 Task: Change the invitee language to Dutch.
Action: Mouse moved to (117, 137)
Screenshot: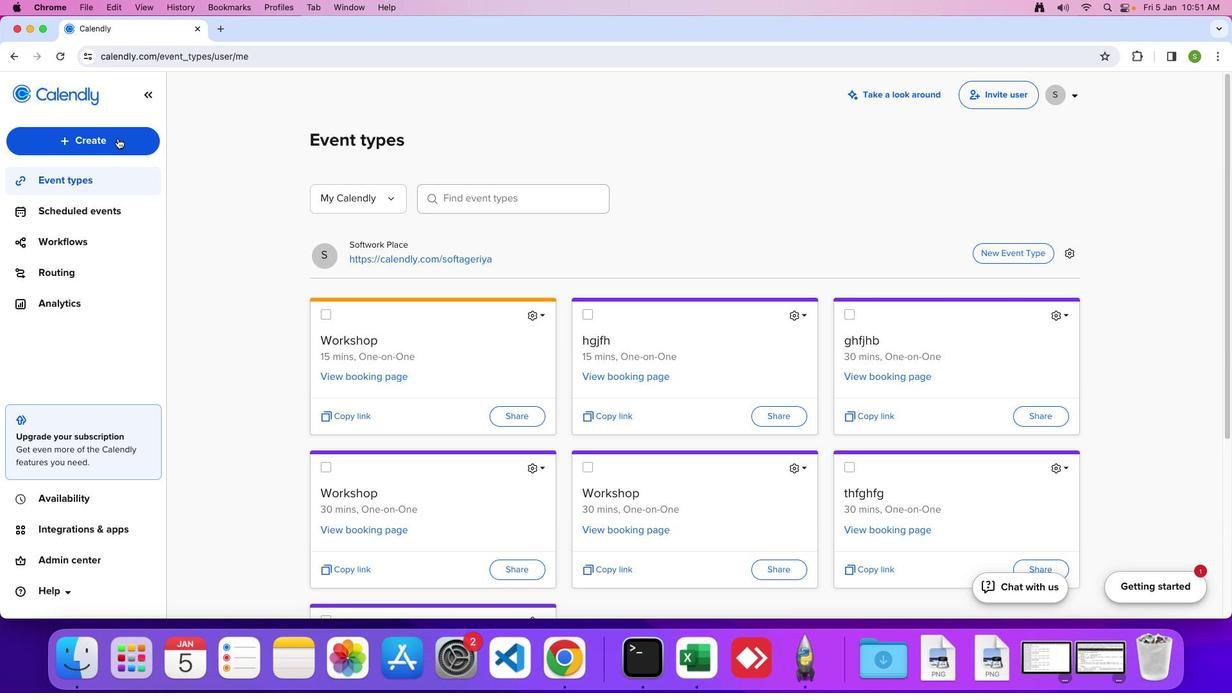 
Action: Mouse pressed left at (117, 137)
Screenshot: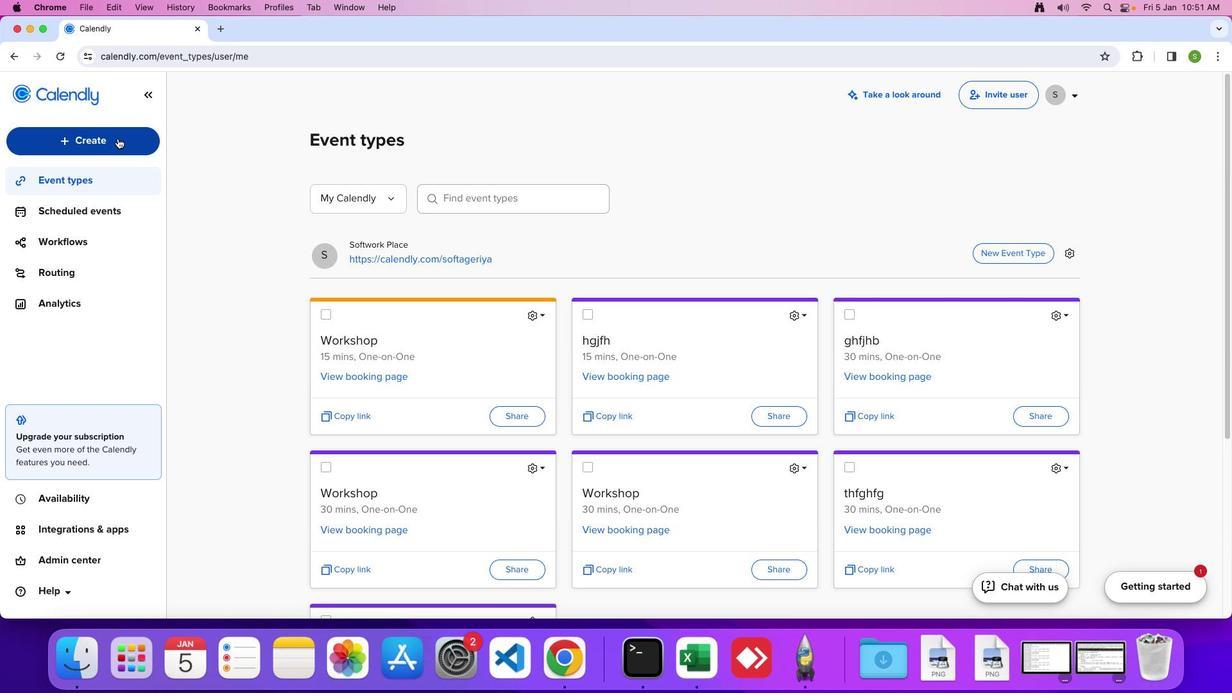 
Action: Mouse moved to (96, 250)
Screenshot: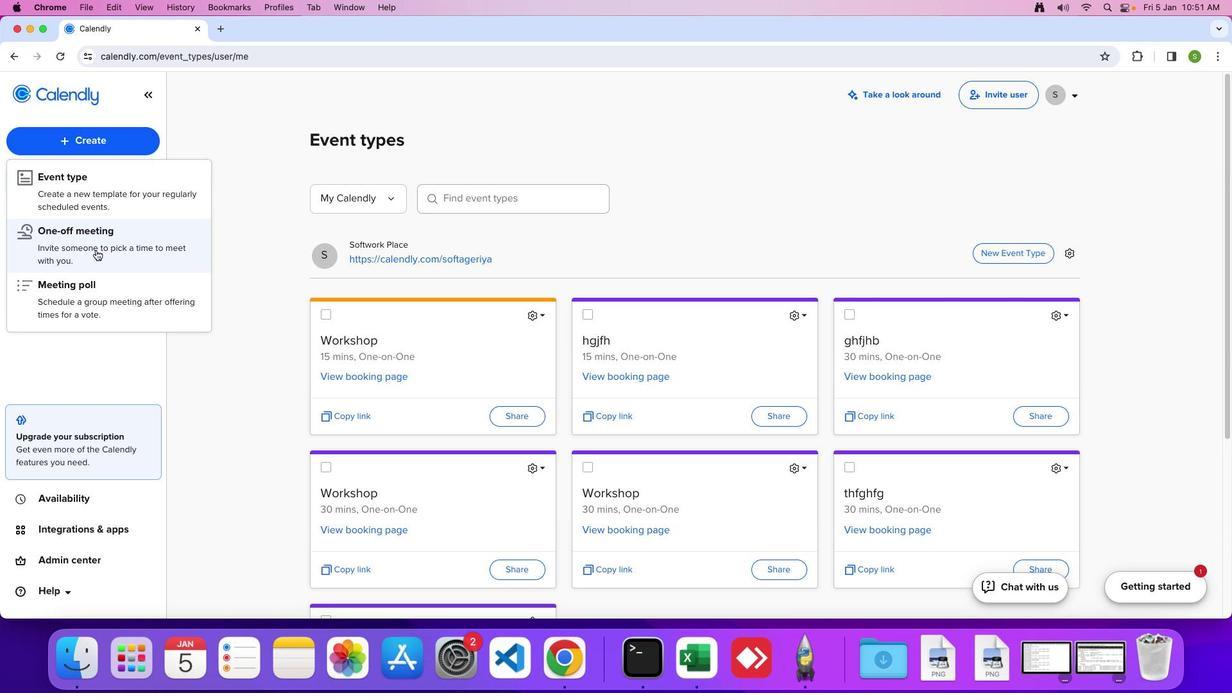 
Action: Mouse pressed left at (96, 250)
Screenshot: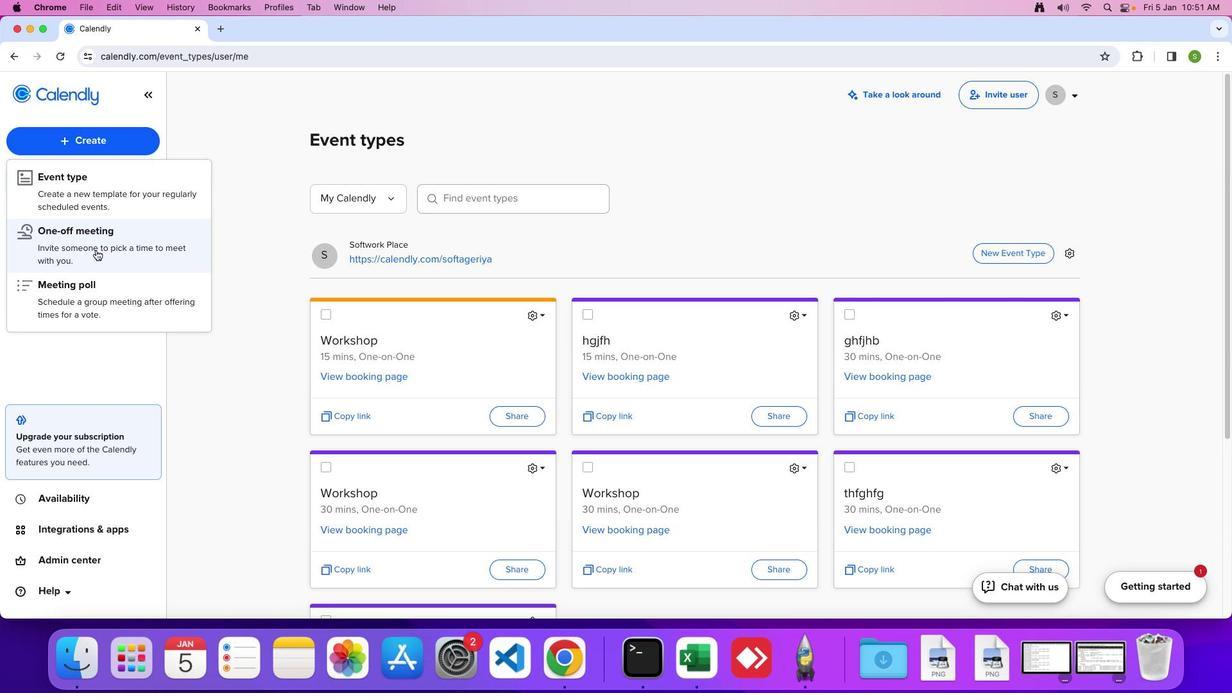 
Action: Mouse moved to (1019, 212)
Screenshot: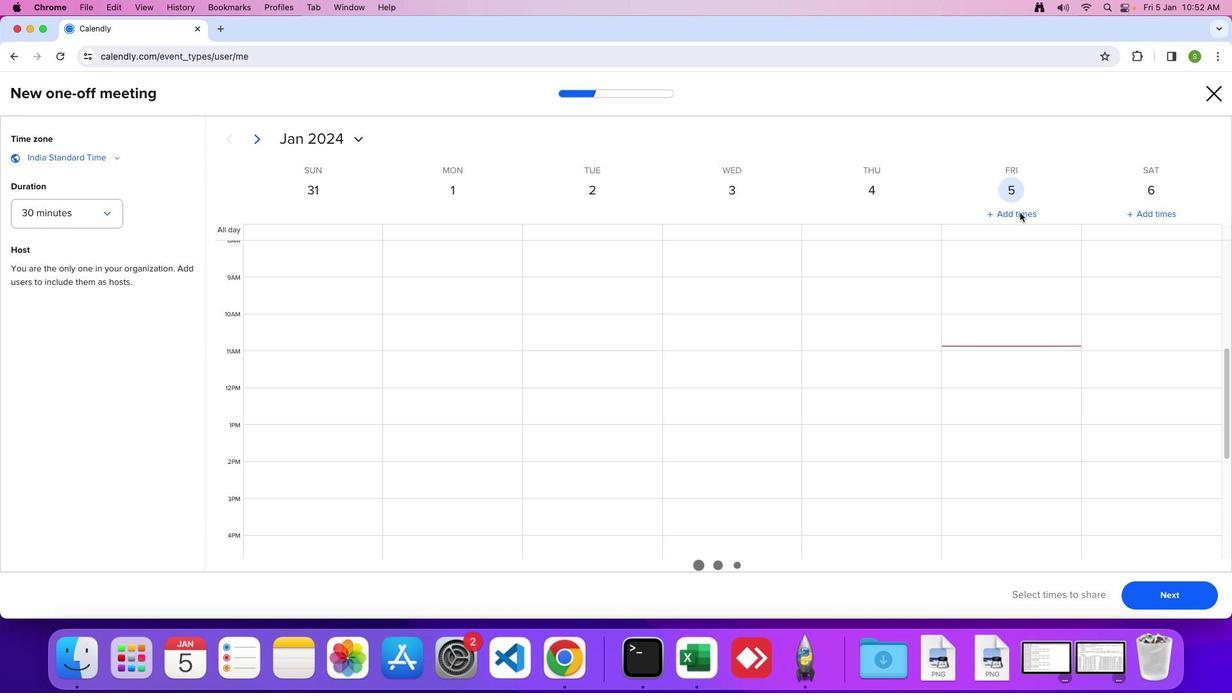 
Action: Mouse pressed left at (1019, 212)
Screenshot: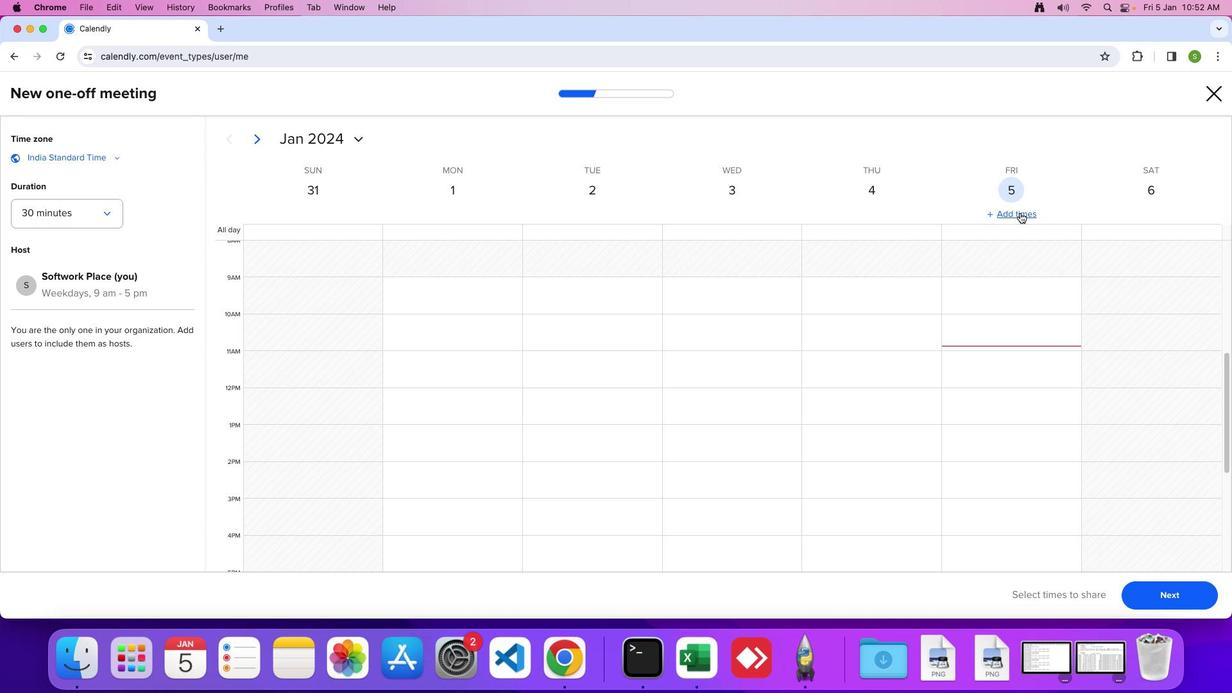 
Action: Mouse moved to (984, 407)
Screenshot: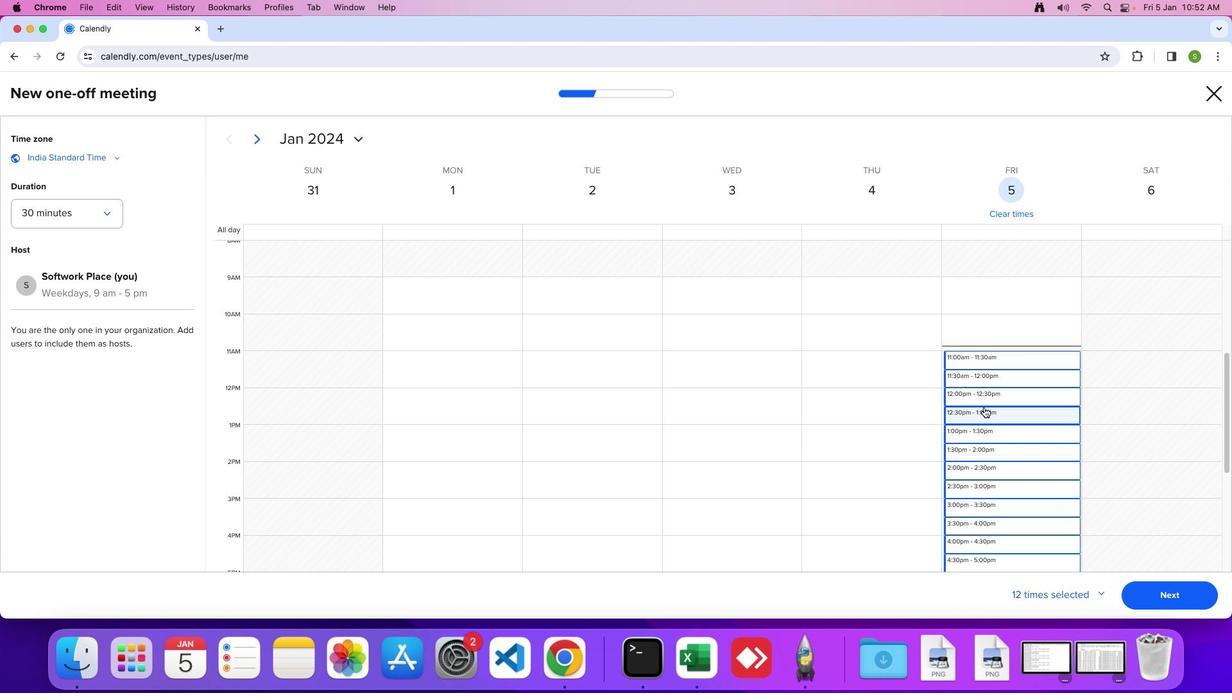 
Action: Mouse pressed left at (984, 407)
Screenshot: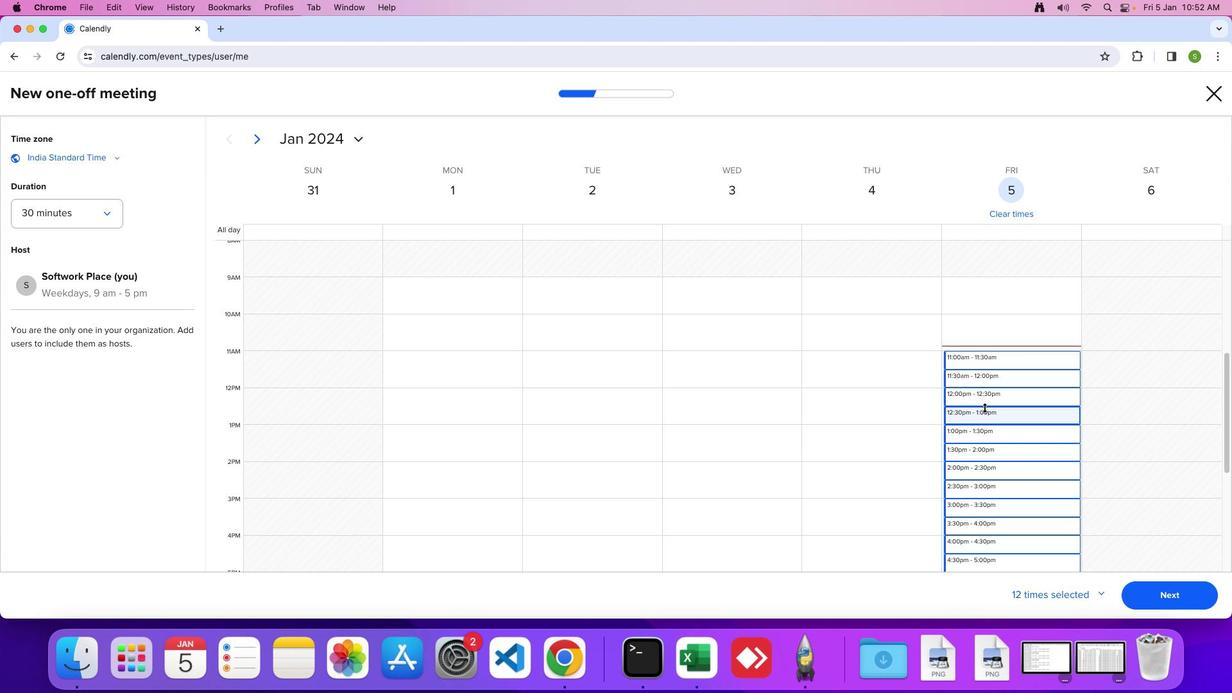 
Action: Mouse moved to (1164, 605)
Screenshot: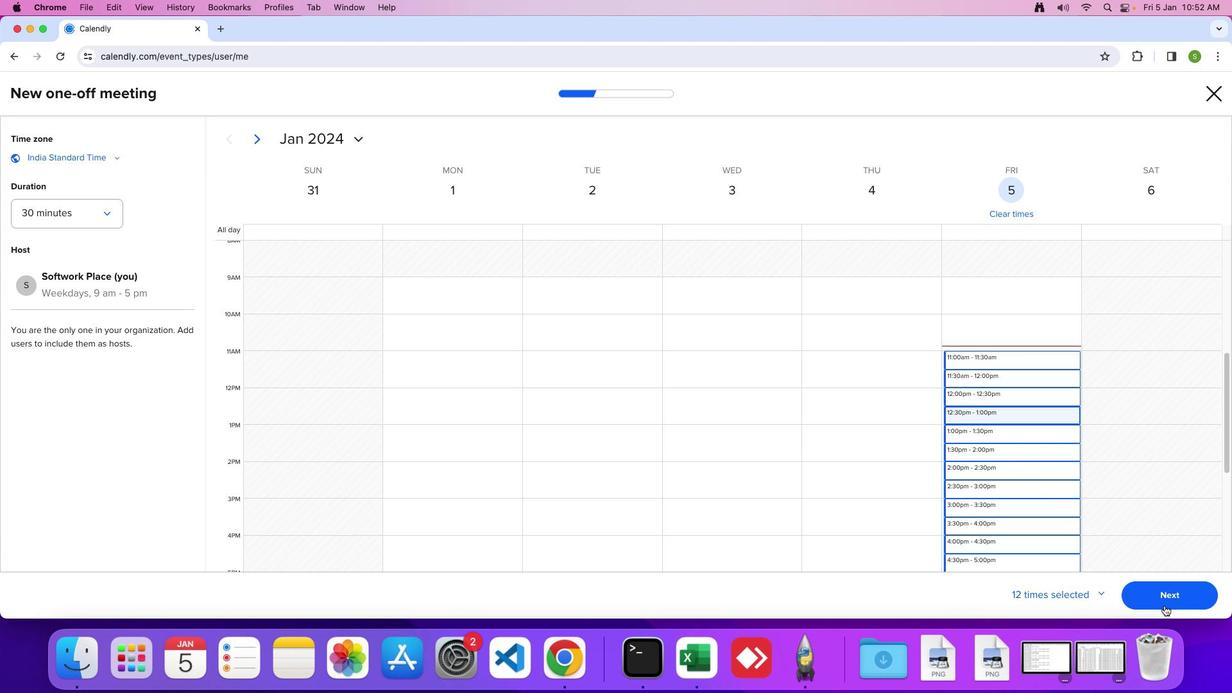 
Action: Mouse pressed left at (1164, 605)
Screenshot: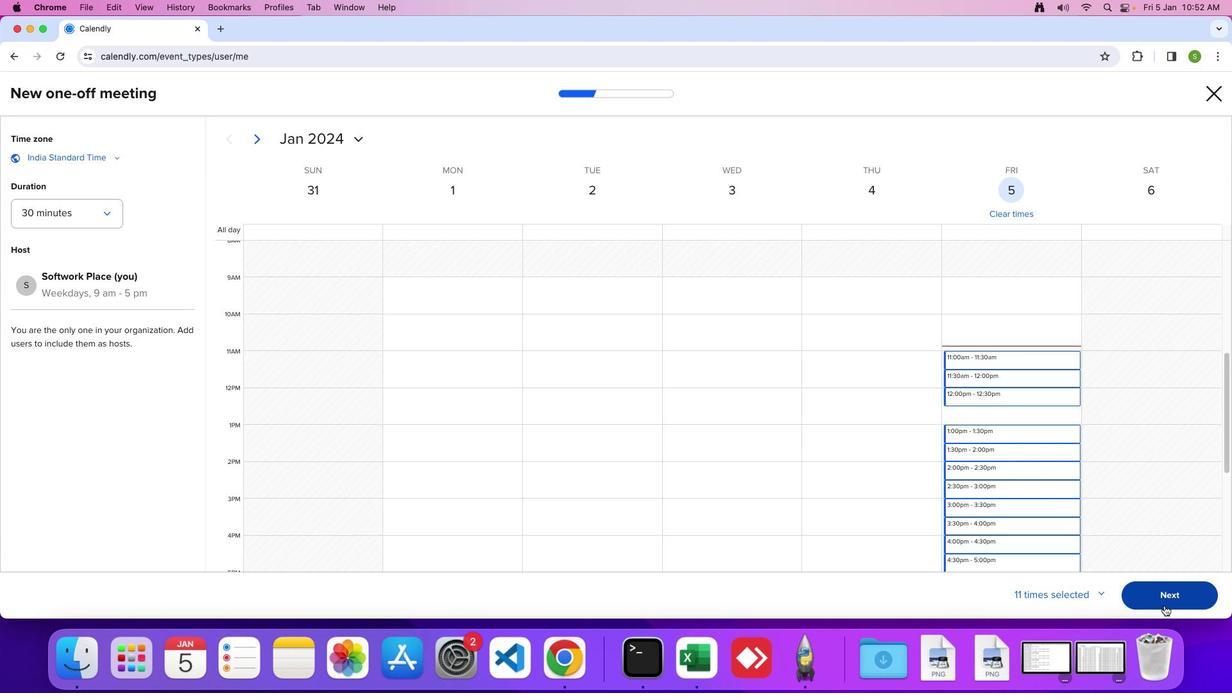 
Action: Mouse moved to (849, 447)
Screenshot: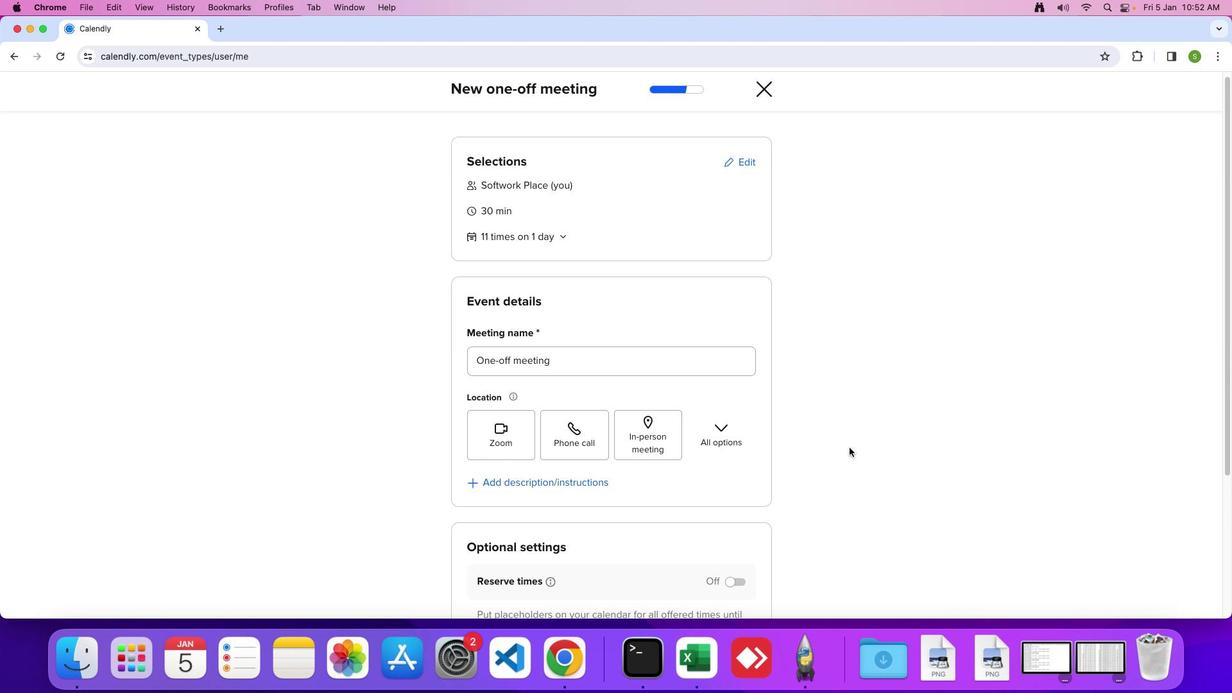 
Action: Mouse scrolled (849, 447) with delta (0, 0)
Screenshot: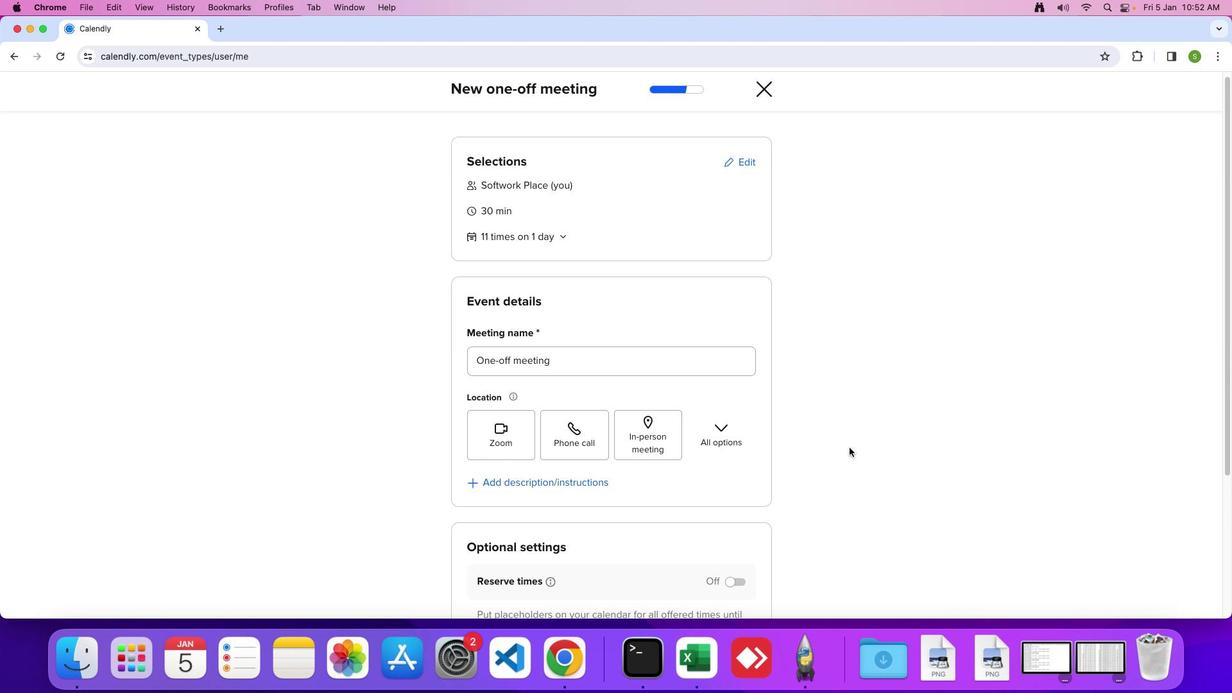 
Action: Mouse scrolled (849, 447) with delta (0, 0)
Screenshot: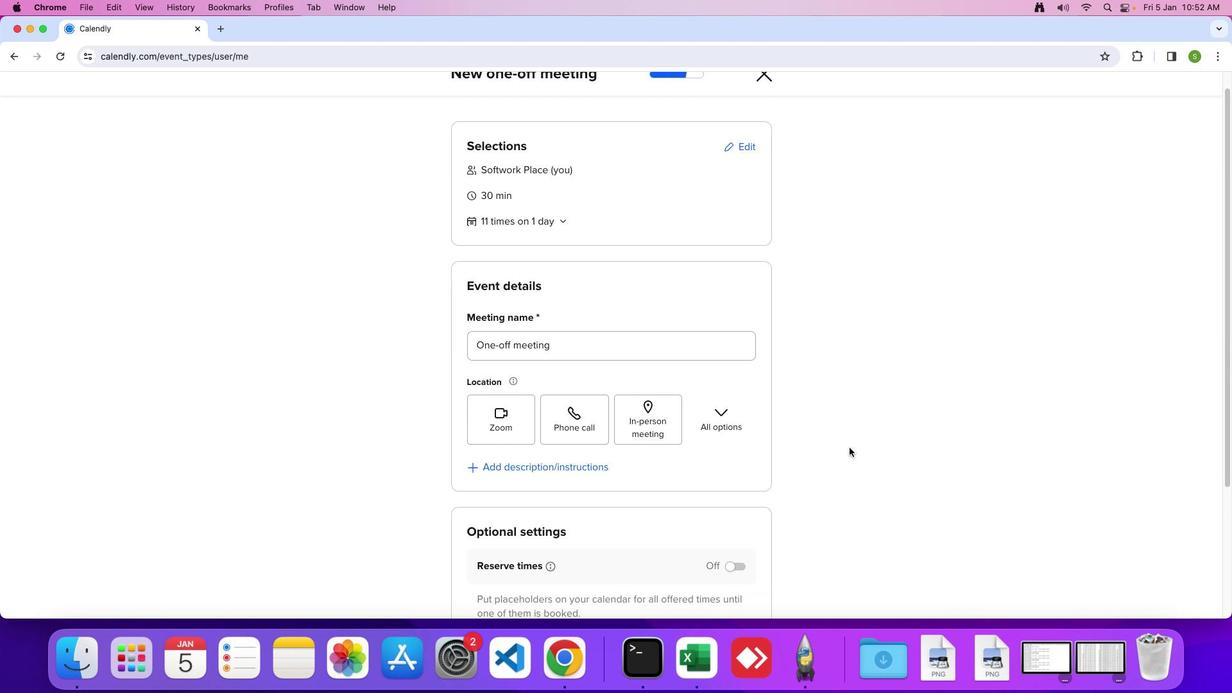 
Action: Mouse scrolled (849, 447) with delta (0, -1)
Screenshot: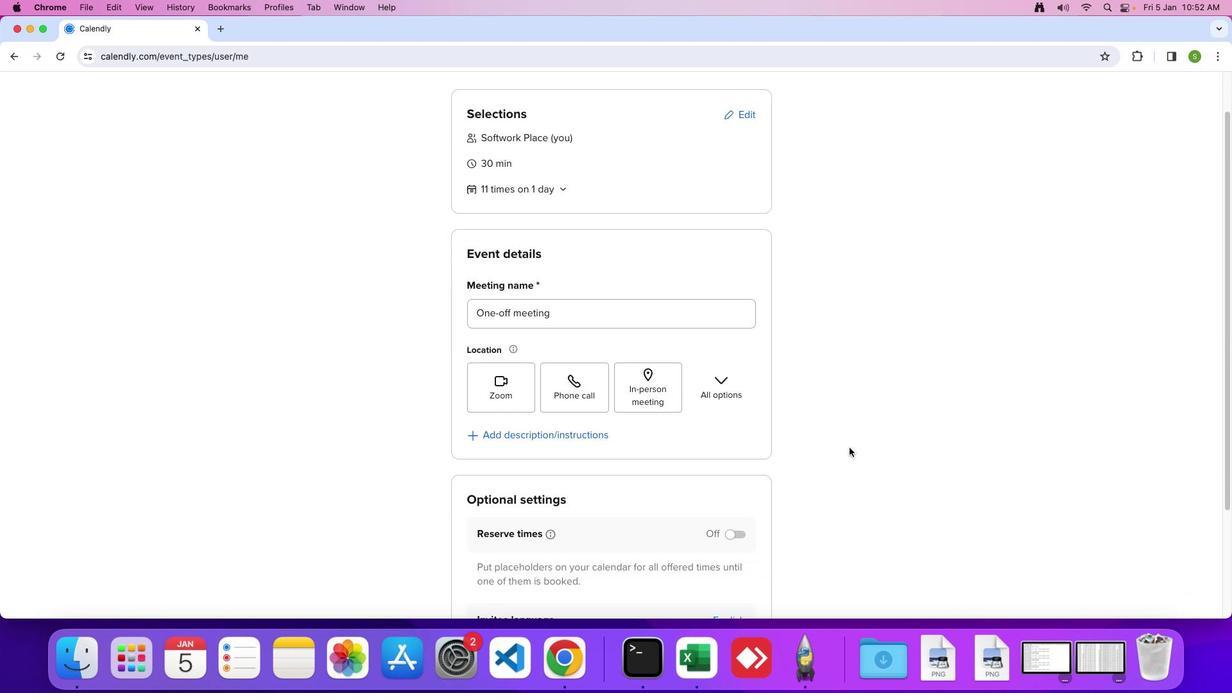
Action: Mouse moved to (849, 447)
Screenshot: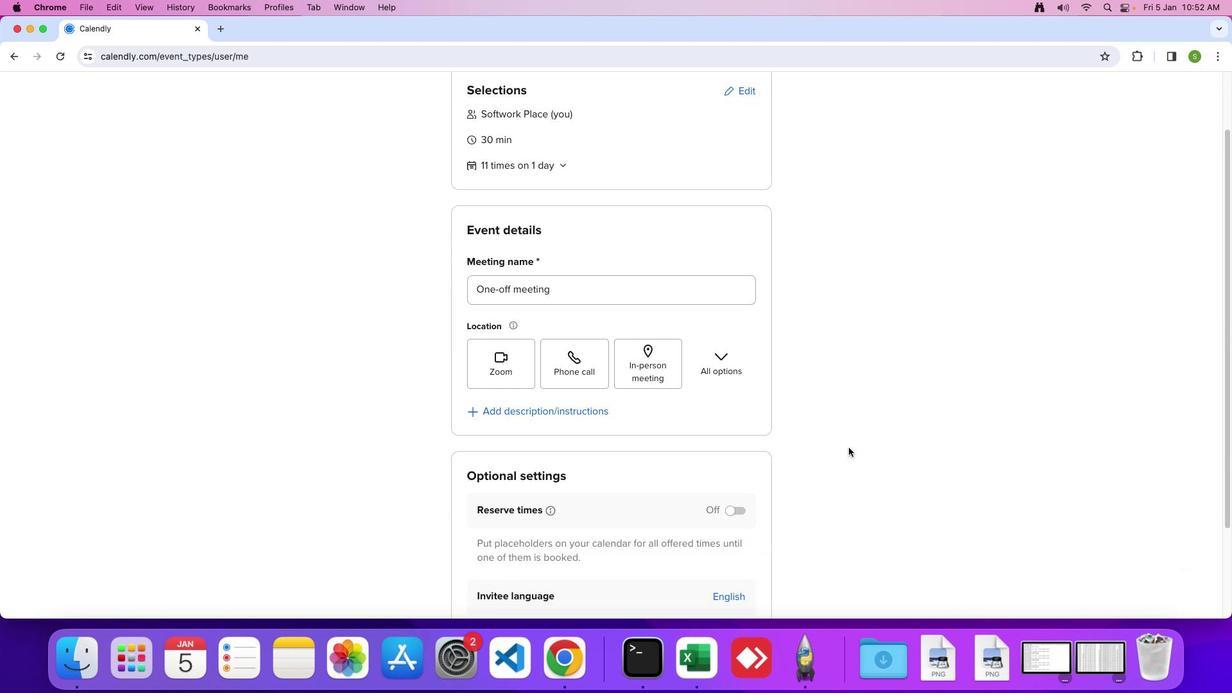 
Action: Mouse scrolled (849, 447) with delta (0, 0)
Screenshot: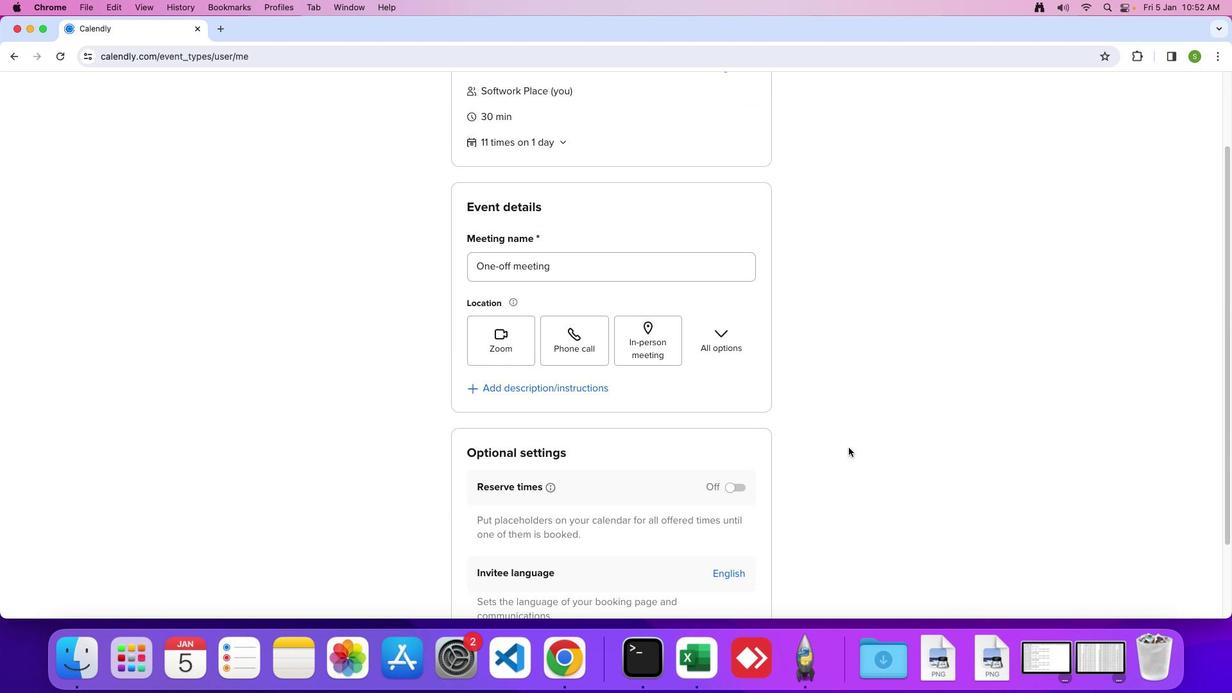
Action: Mouse scrolled (849, 447) with delta (0, 0)
Screenshot: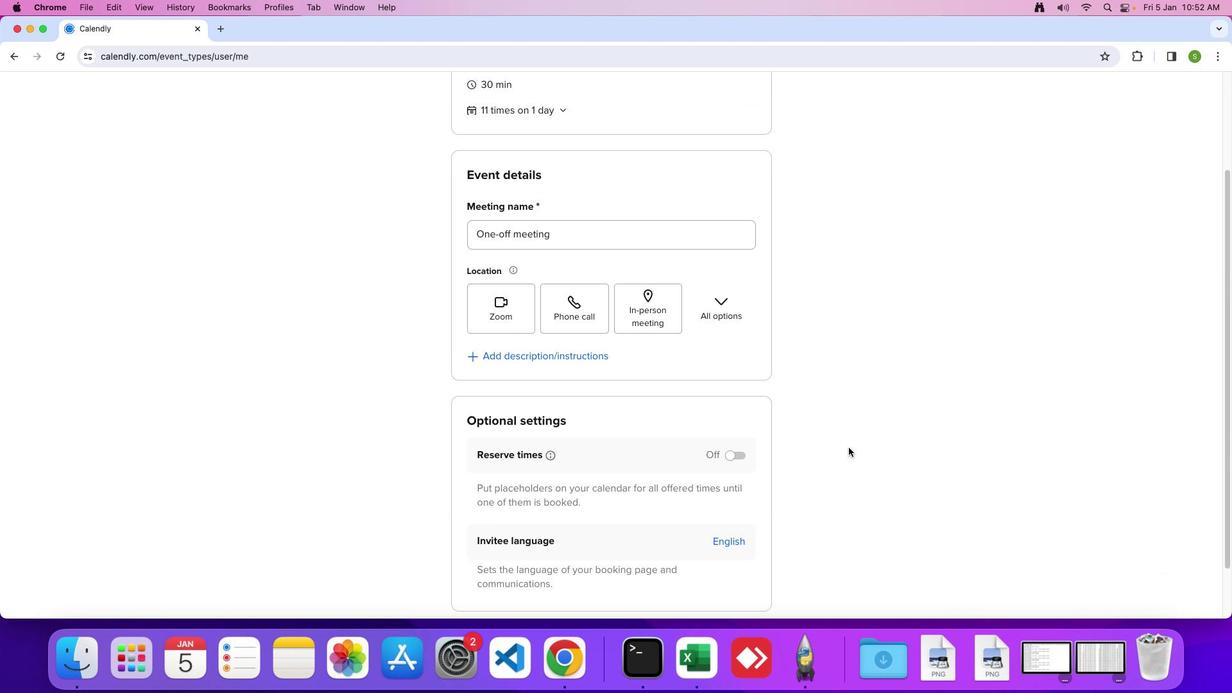 
Action: Mouse scrolled (849, 447) with delta (0, -2)
Screenshot: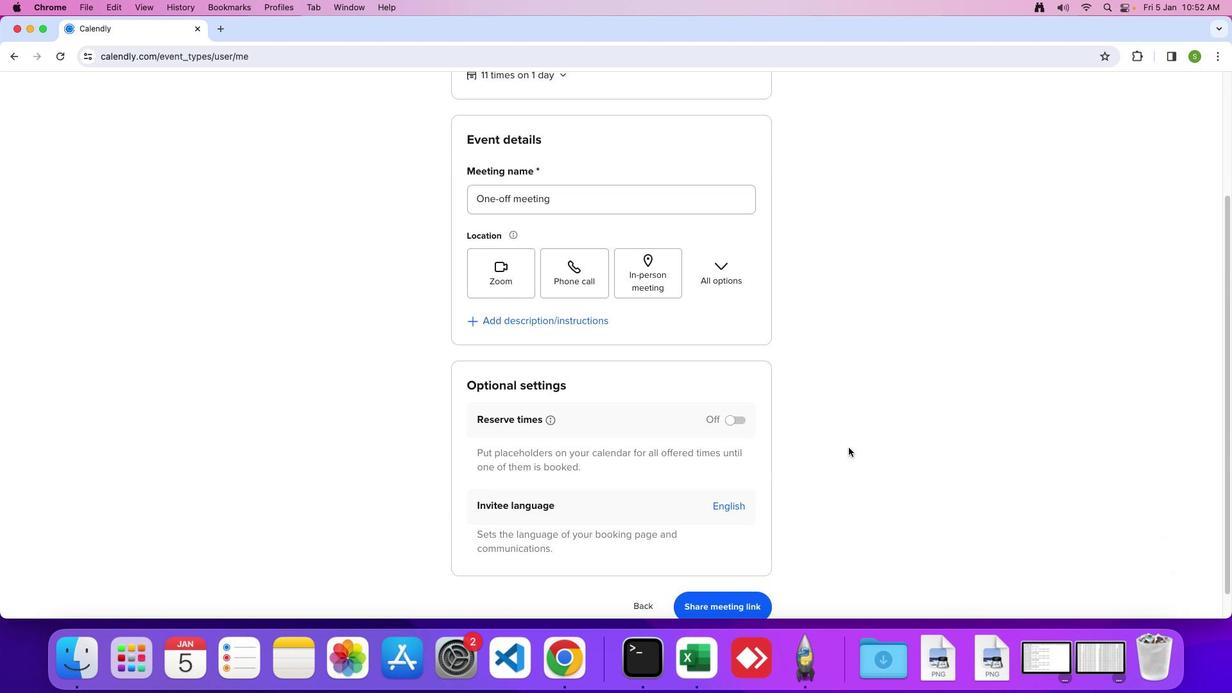 
Action: Mouse scrolled (849, 447) with delta (0, -3)
Screenshot: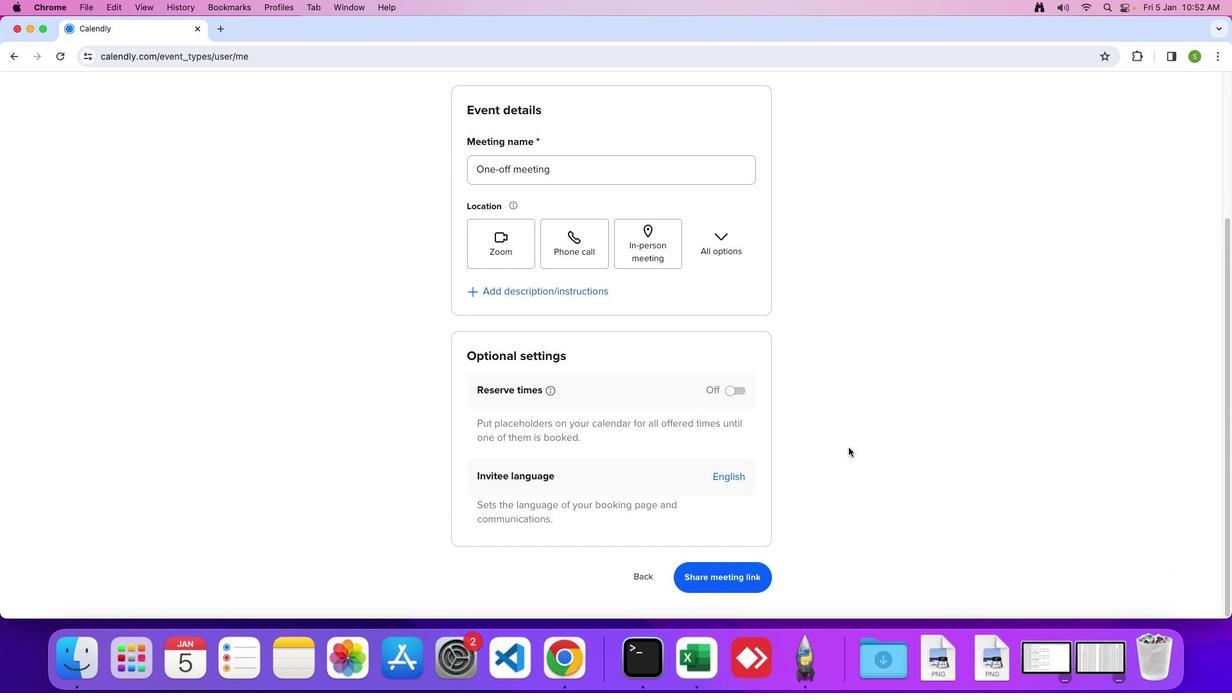 
Action: Mouse scrolled (849, 447) with delta (0, 0)
Screenshot: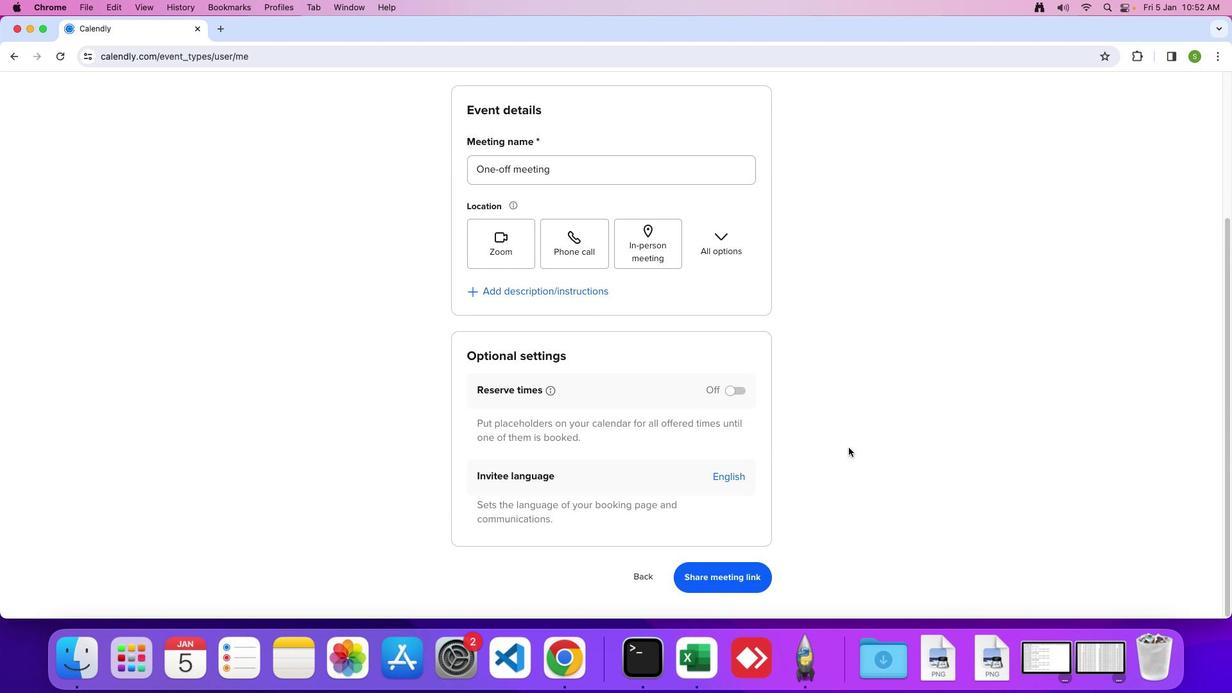 
Action: Mouse scrolled (849, 447) with delta (0, 0)
Screenshot: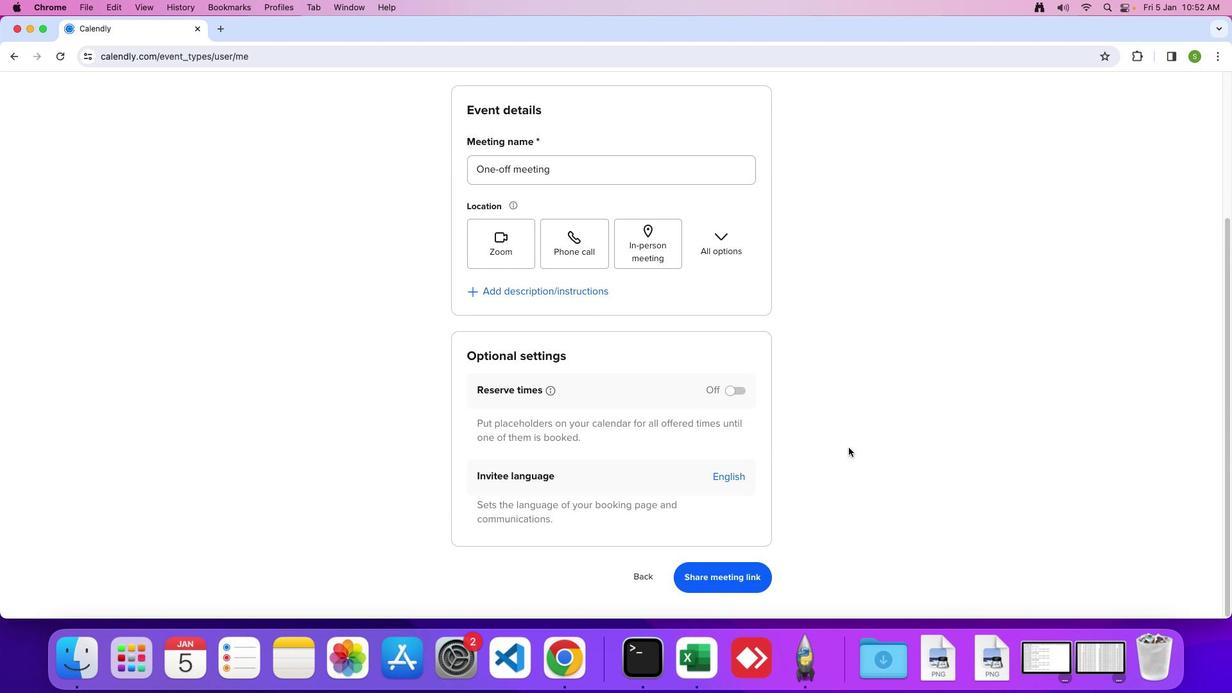 
Action: Mouse scrolled (849, 447) with delta (0, 0)
Screenshot: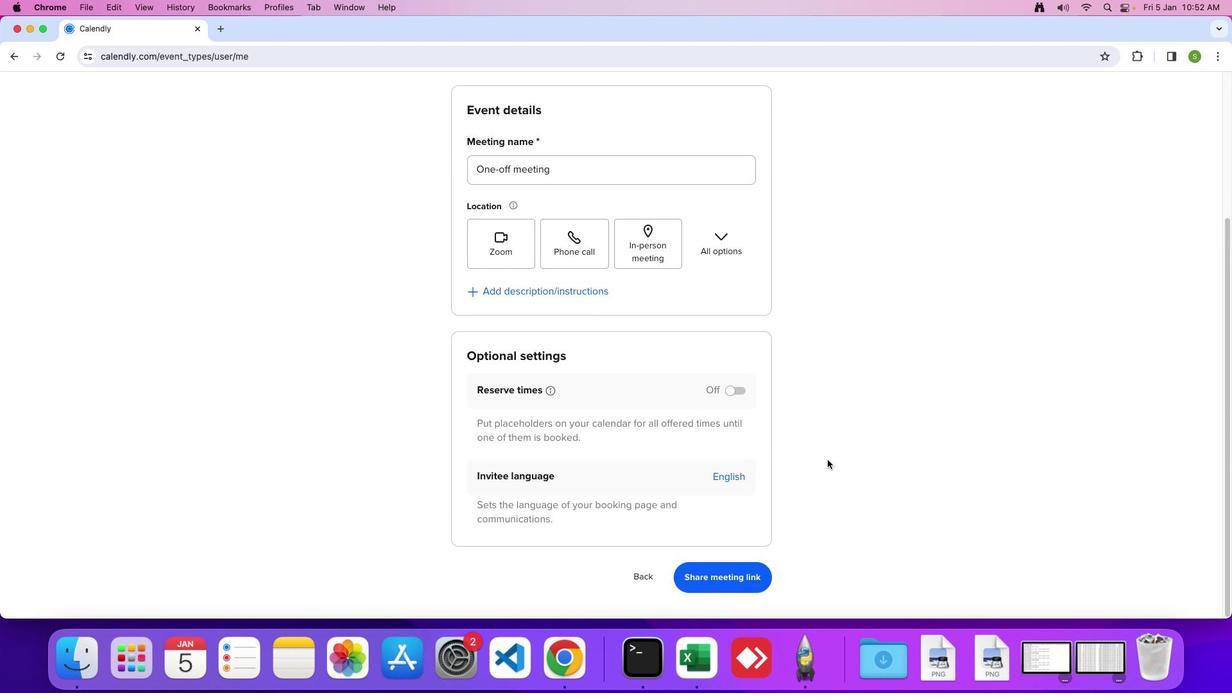 
Action: Mouse moved to (728, 476)
Screenshot: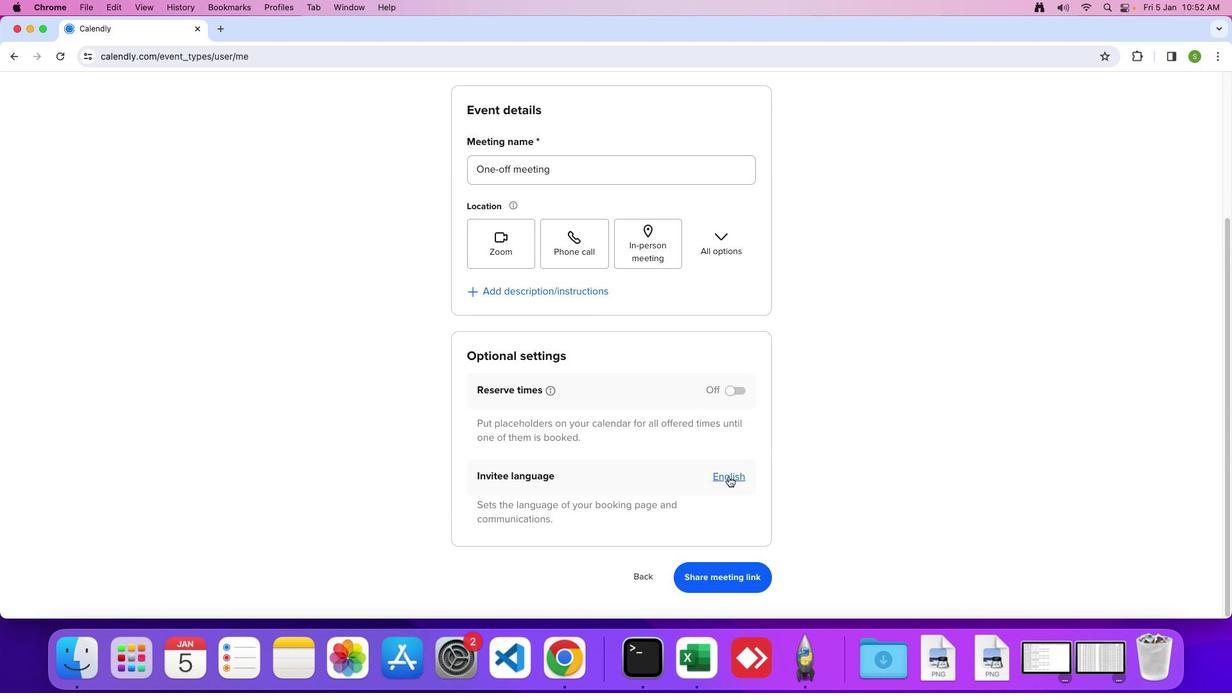 
Action: Mouse pressed left at (728, 476)
Screenshot: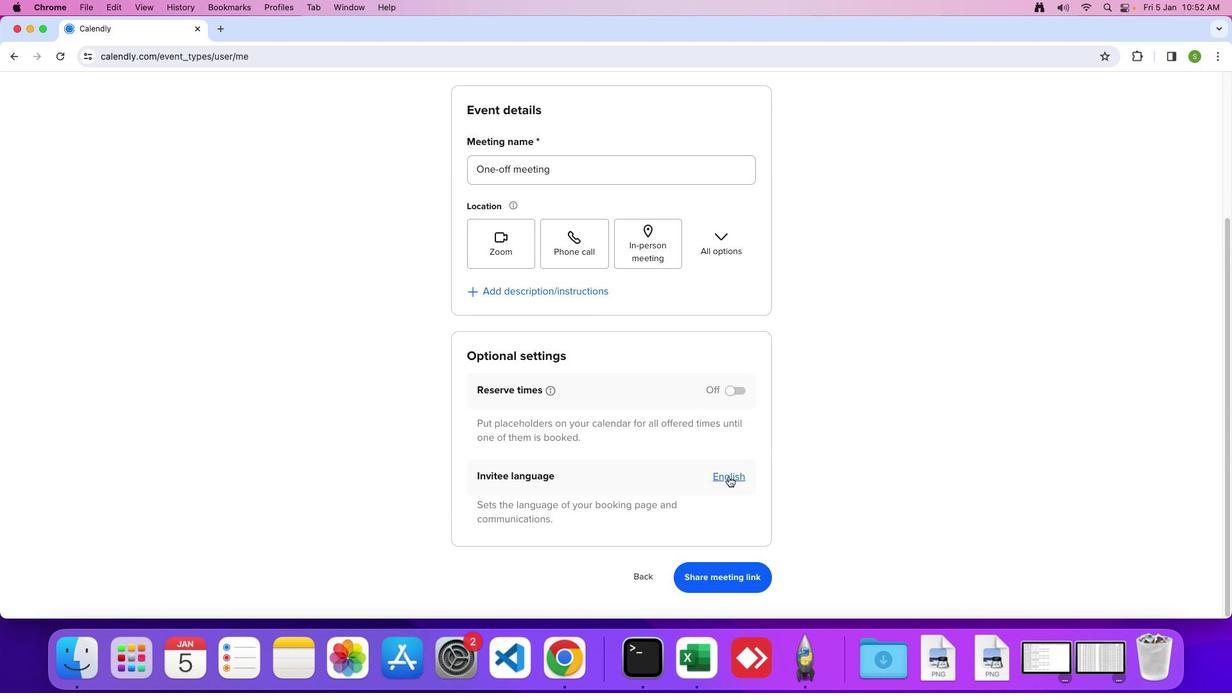 
Action: Mouse moved to (478, 594)
Screenshot: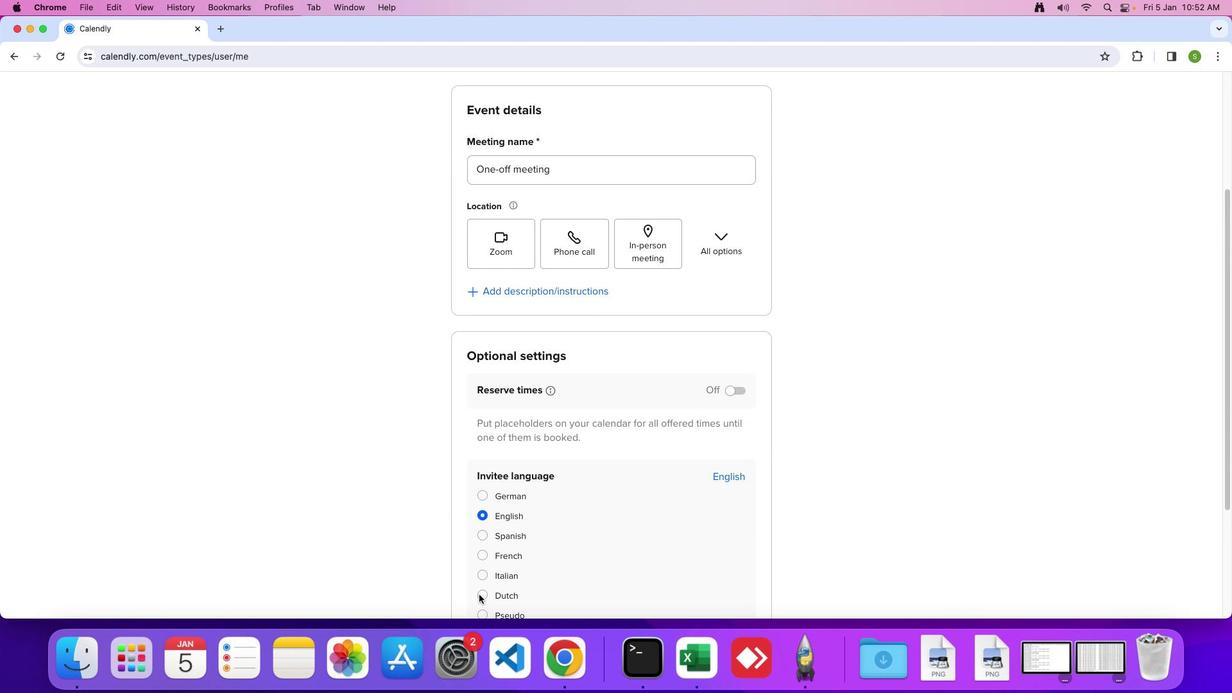 
Action: Mouse pressed left at (478, 594)
Screenshot: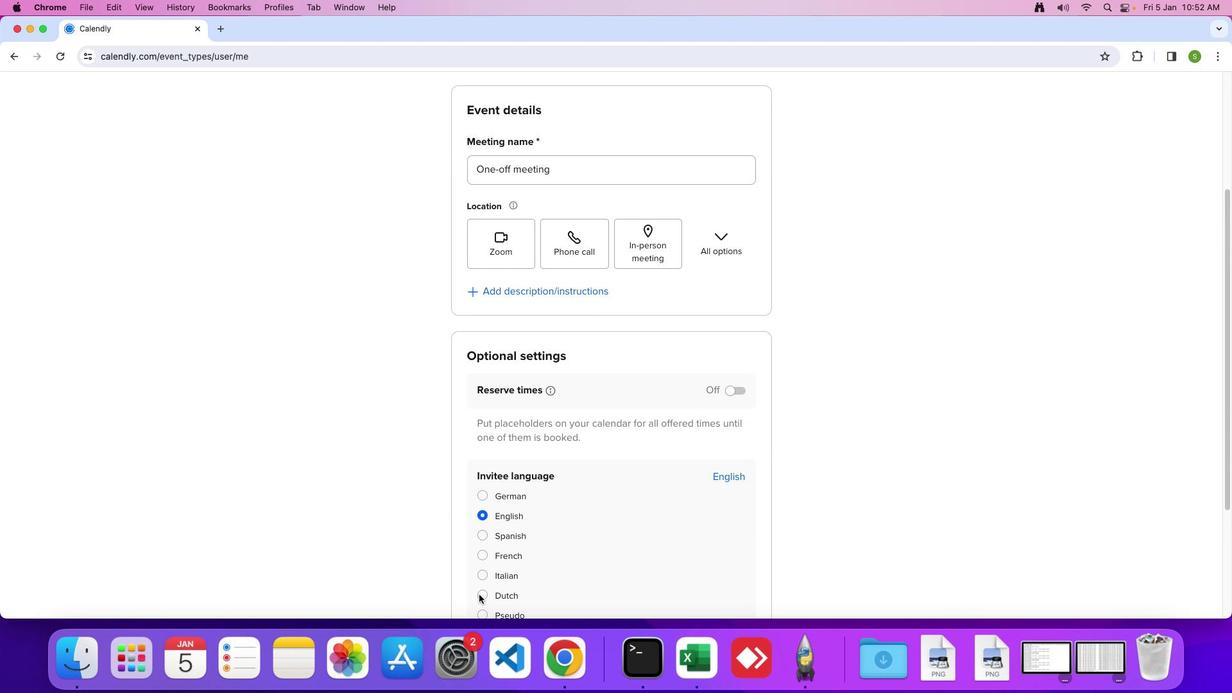 
